 Task: Change the "Dump module" for "File dumper" to "Automatic".
Action: Mouse moved to (135, 16)
Screenshot: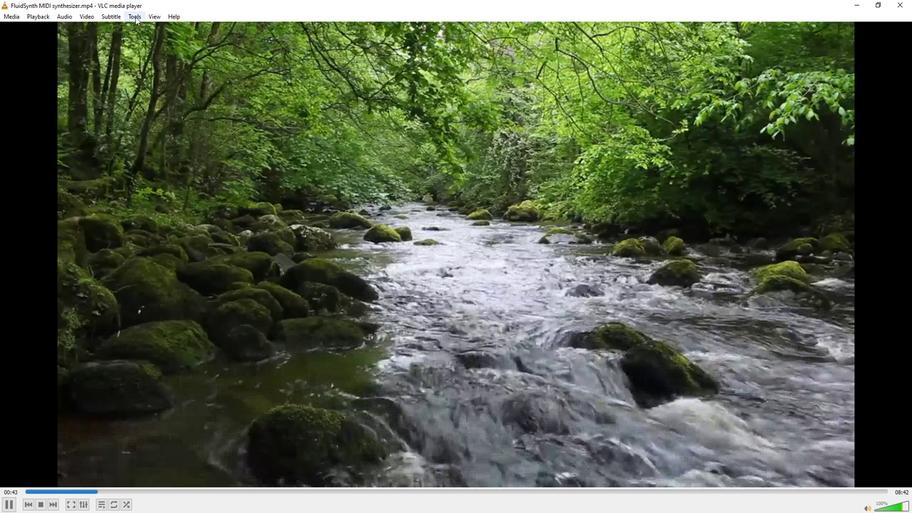 
Action: Mouse pressed left at (135, 16)
Screenshot: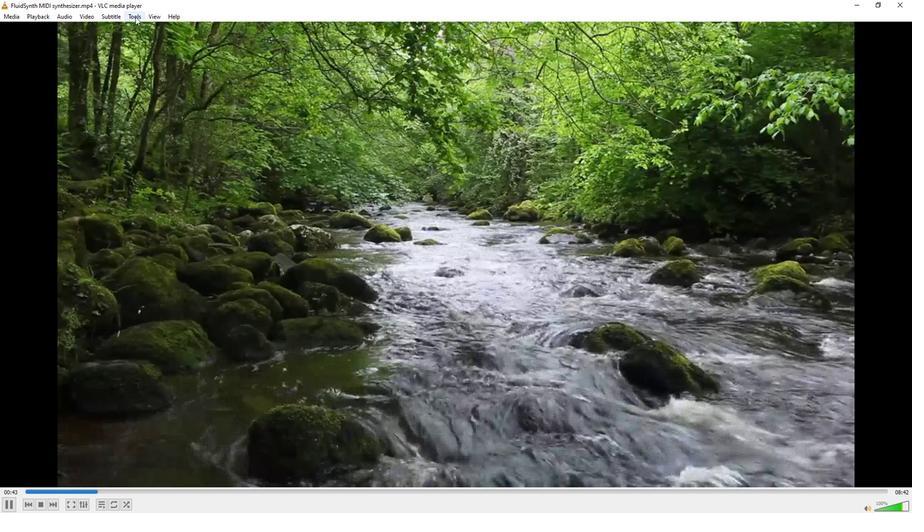 
Action: Mouse moved to (165, 128)
Screenshot: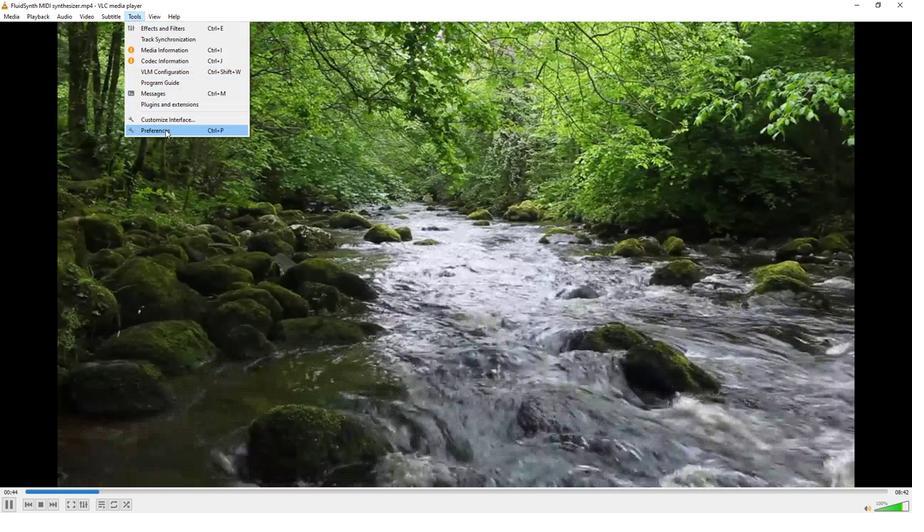 
Action: Mouse pressed left at (165, 128)
Screenshot: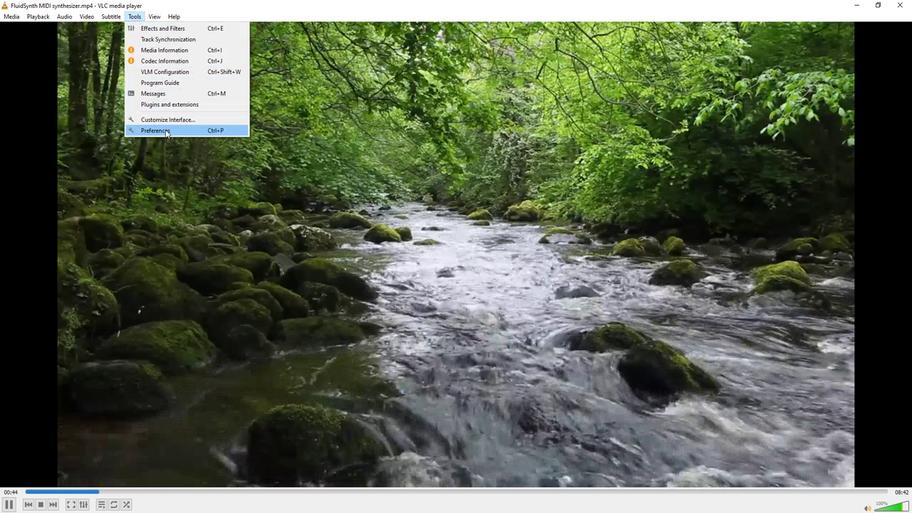
Action: Mouse moved to (250, 386)
Screenshot: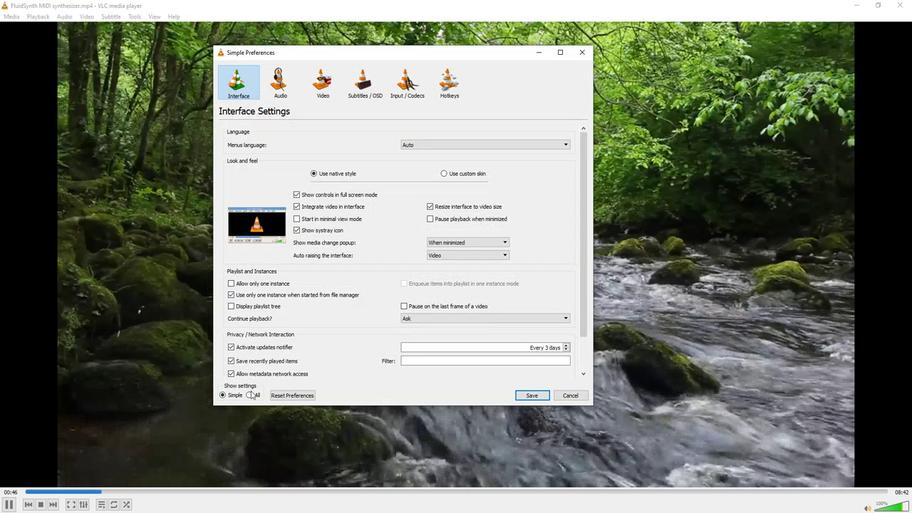 
Action: Mouse pressed left at (250, 386)
Screenshot: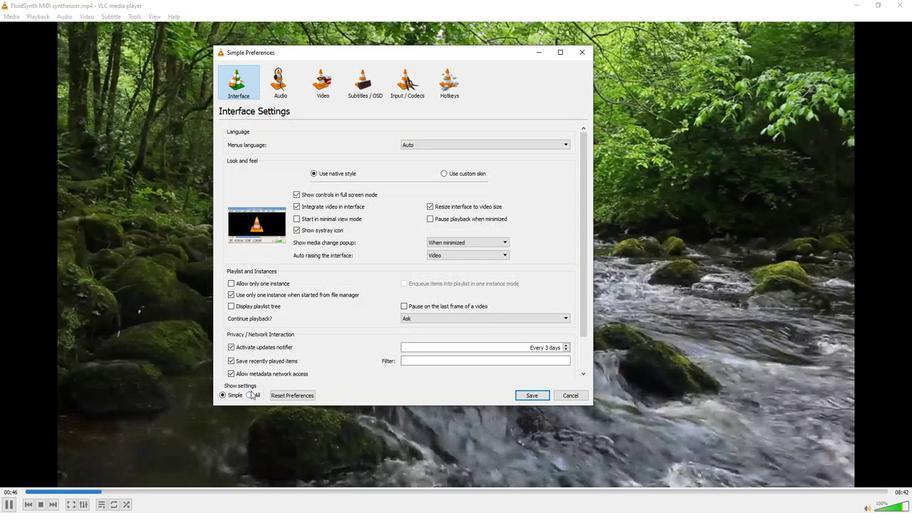
Action: Mouse moved to (237, 256)
Screenshot: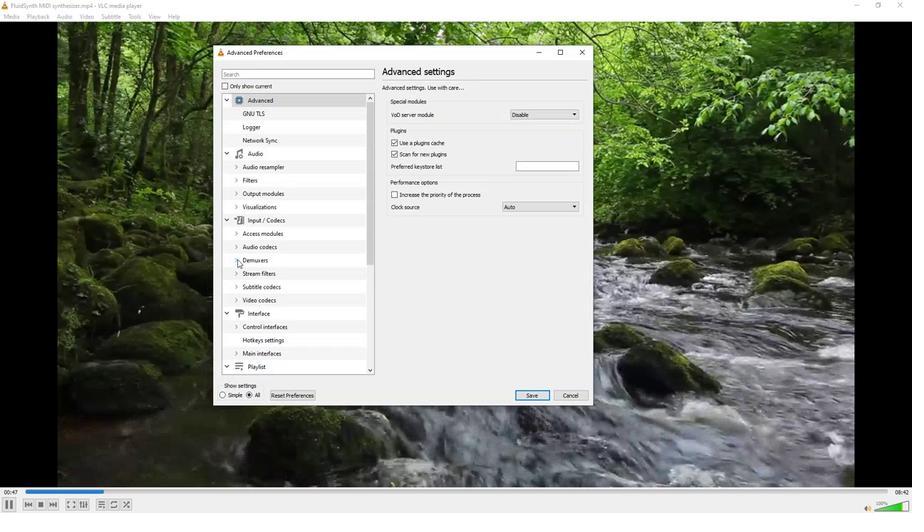 
Action: Mouse pressed left at (237, 256)
Screenshot: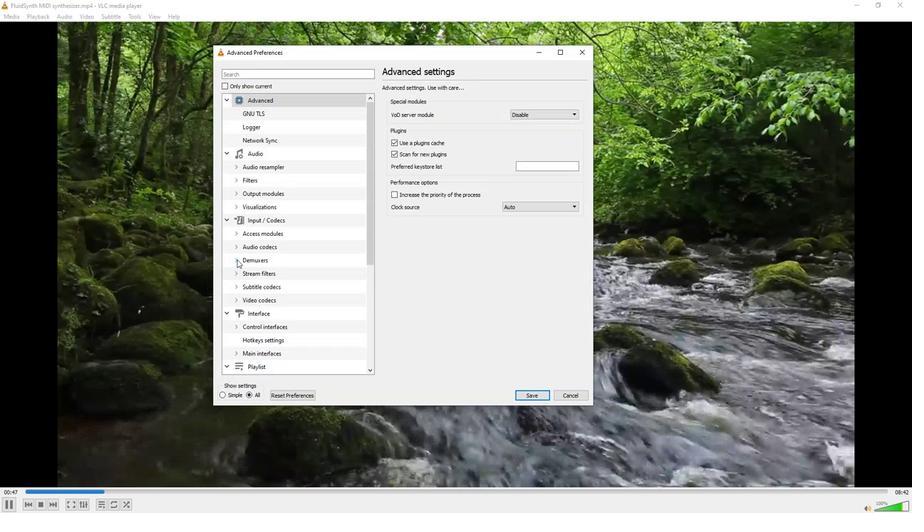 
Action: Mouse moved to (260, 320)
Screenshot: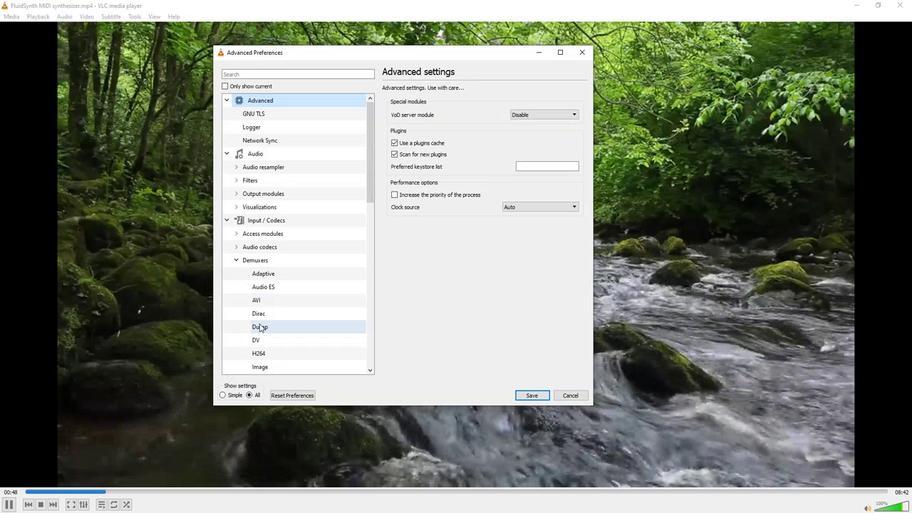 
Action: Mouse pressed left at (260, 320)
Screenshot: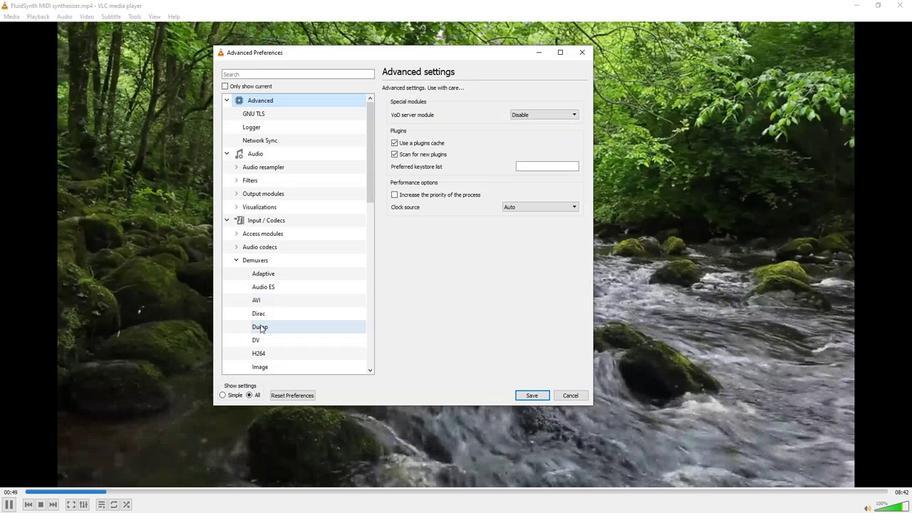 
Action: Mouse moved to (557, 101)
Screenshot: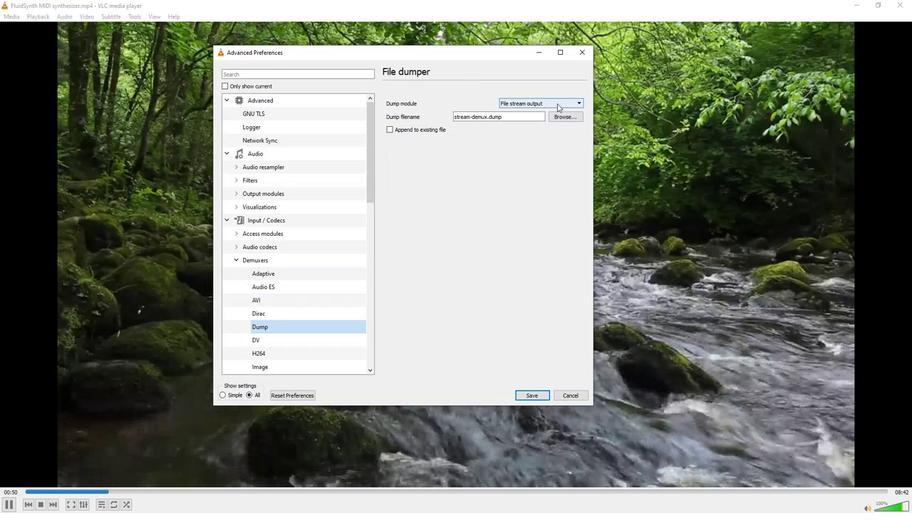 
Action: Mouse pressed left at (557, 101)
Screenshot: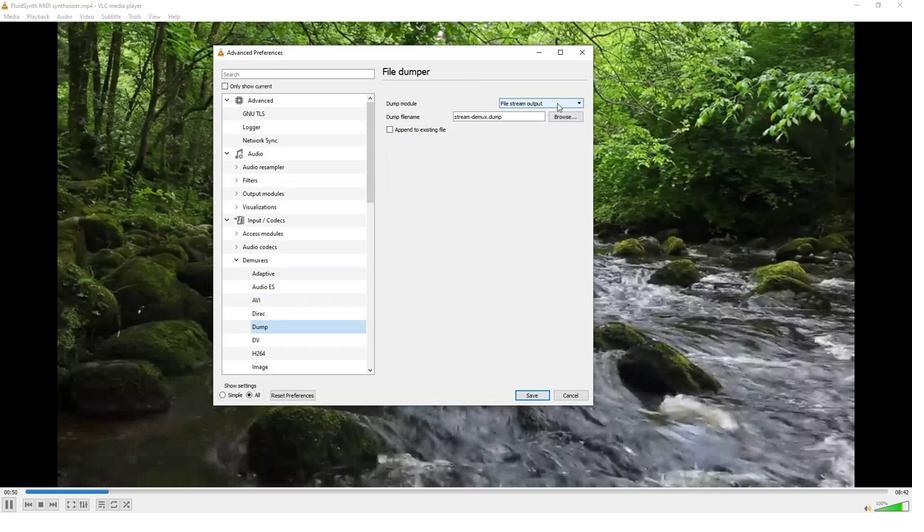 
Action: Mouse moved to (538, 110)
Screenshot: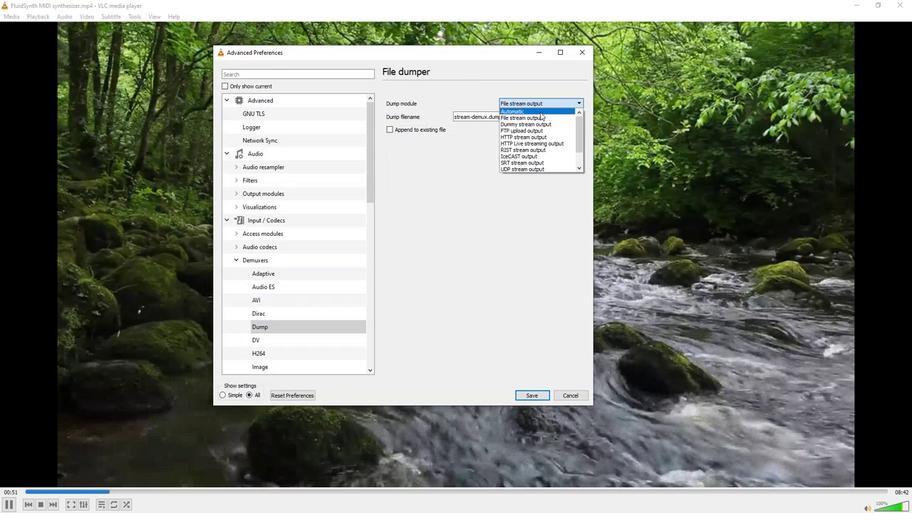 
Action: Mouse pressed left at (538, 110)
Screenshot: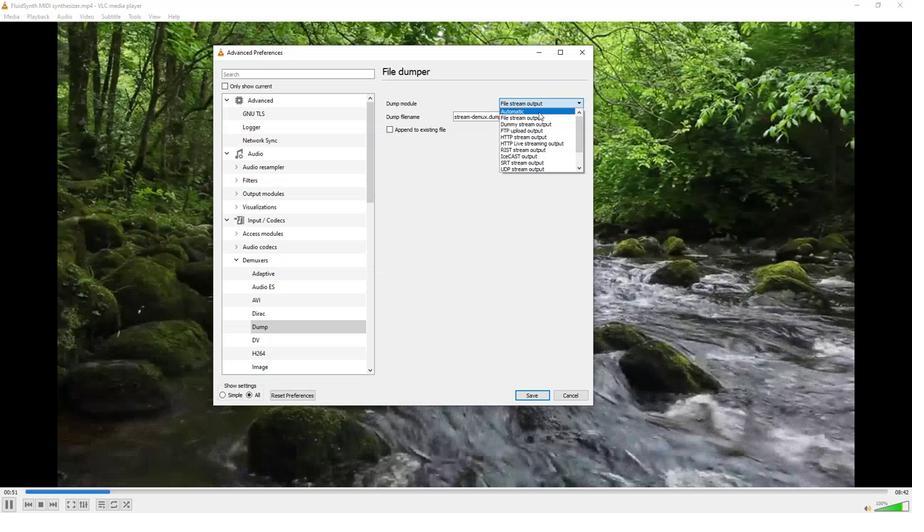 
Action: Mouse moved to (478, 178)
Screenshot: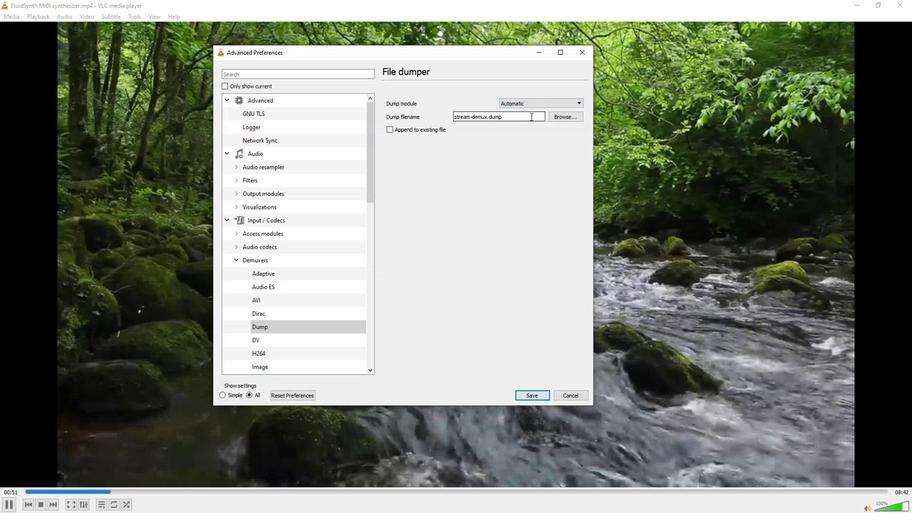 
